 Task: Change  the formatting of the data to Which is Less than 10, In conditional formating, put the option 'Light Red Fill with Drak Red Text. 'In the sheet   Revive Sales book
Action: Mouse moved to (55, 168)
Screenshot: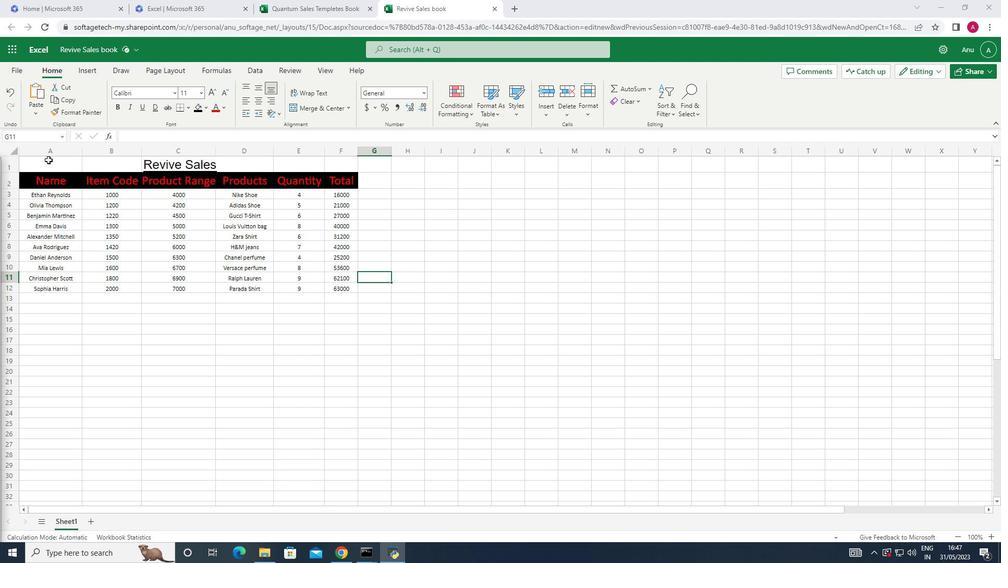 
Action: Mouse pressed left at (55, 168)
Screenshot: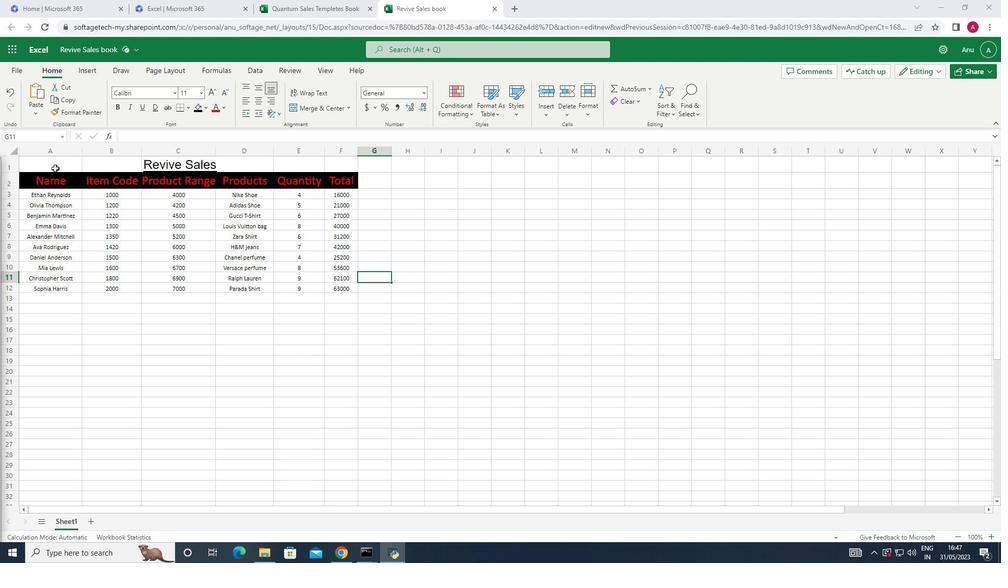 
Action: Mouse moved to (470, 117)
Screenshot: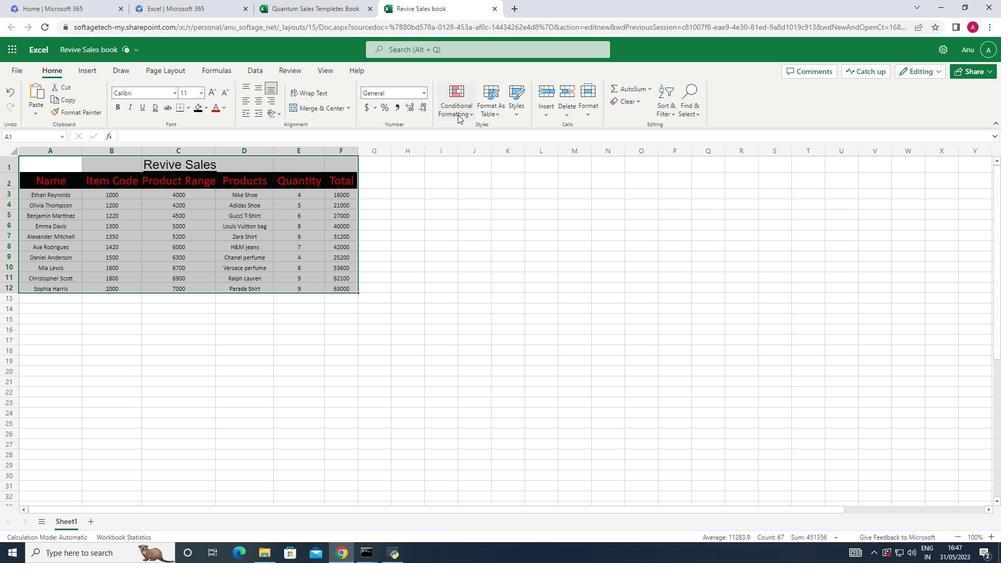 
Action: Mouse pressed left at (470, 117)
Screenshot: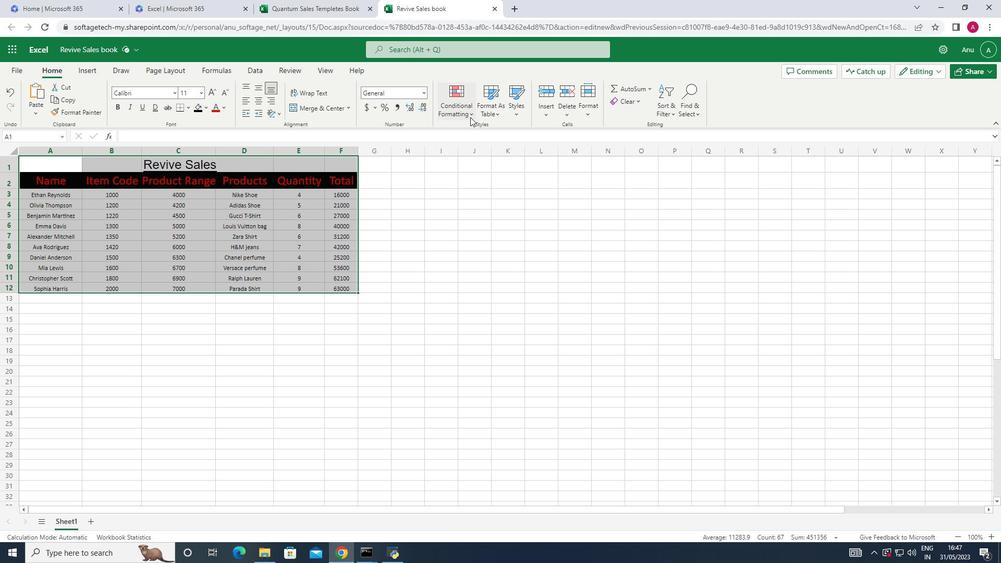 
Action: Mouse moved to (482, 142)
Screenshot: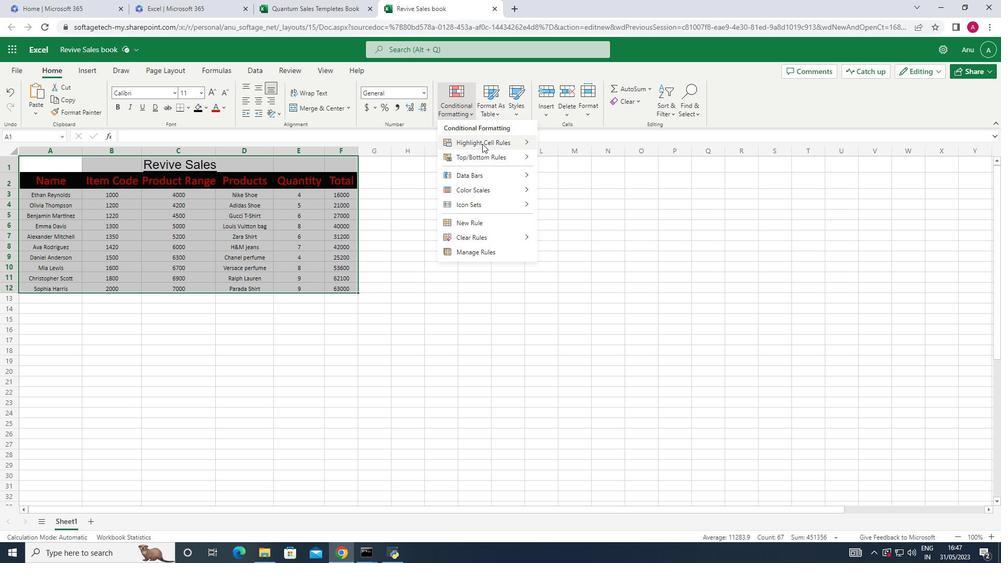 
Action: Mouse pressed left at (482, 142)
Screenshot: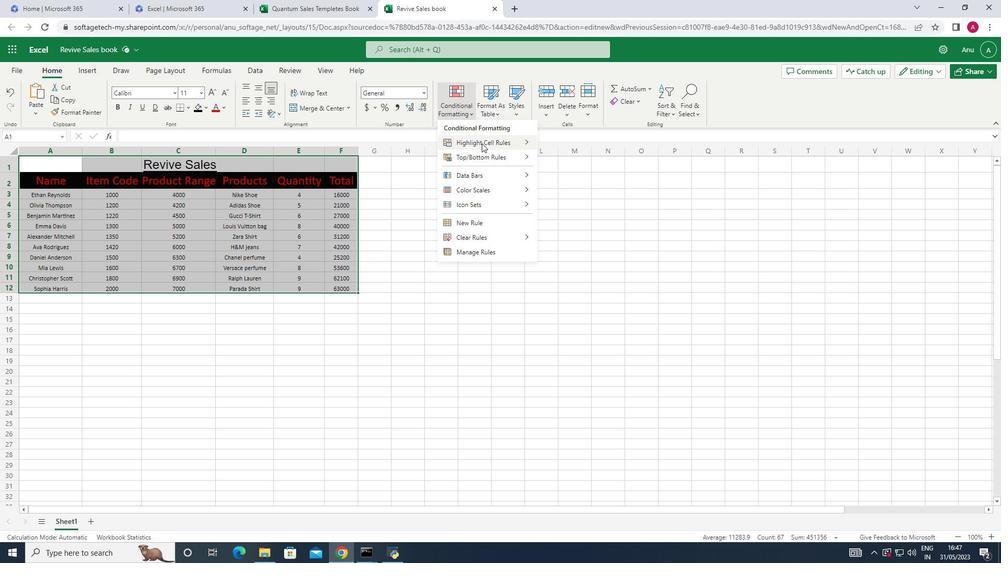 
Action: Mouse moved to (590, 157)
Screenshot: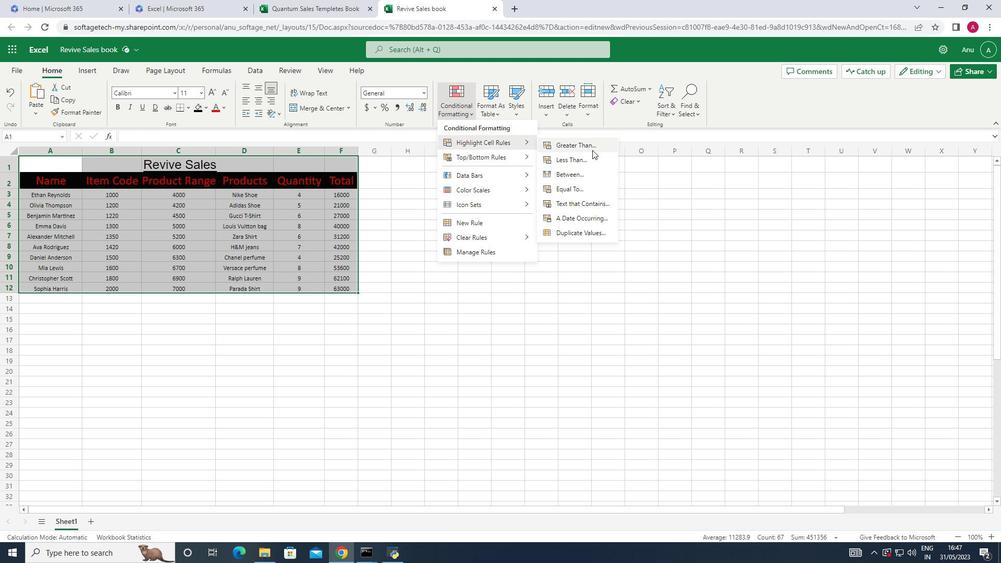 
Action: Mouse pressed left at (590, 157)
Screenshot: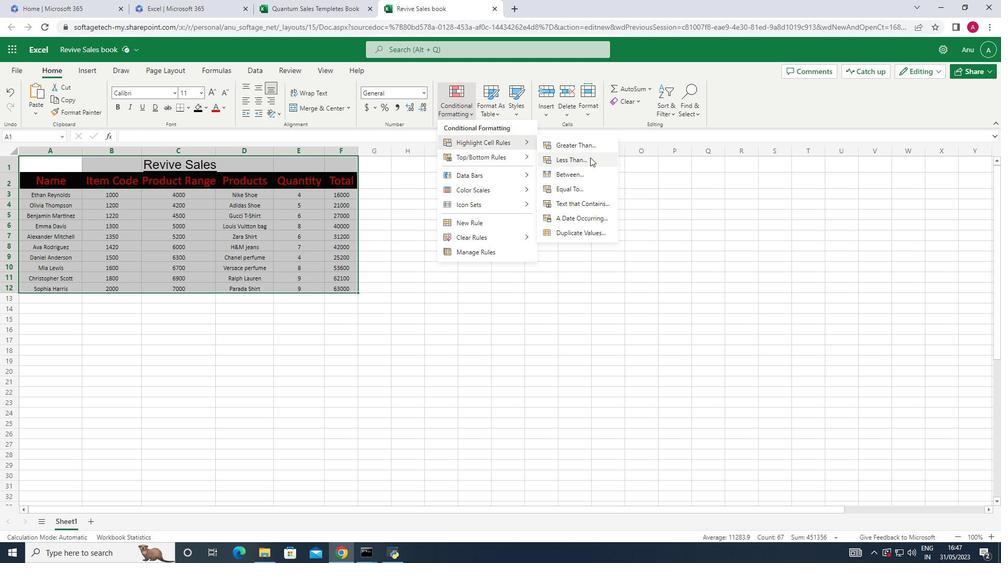 
Action: Mouse pressed left at (590, 157)
Screenshot: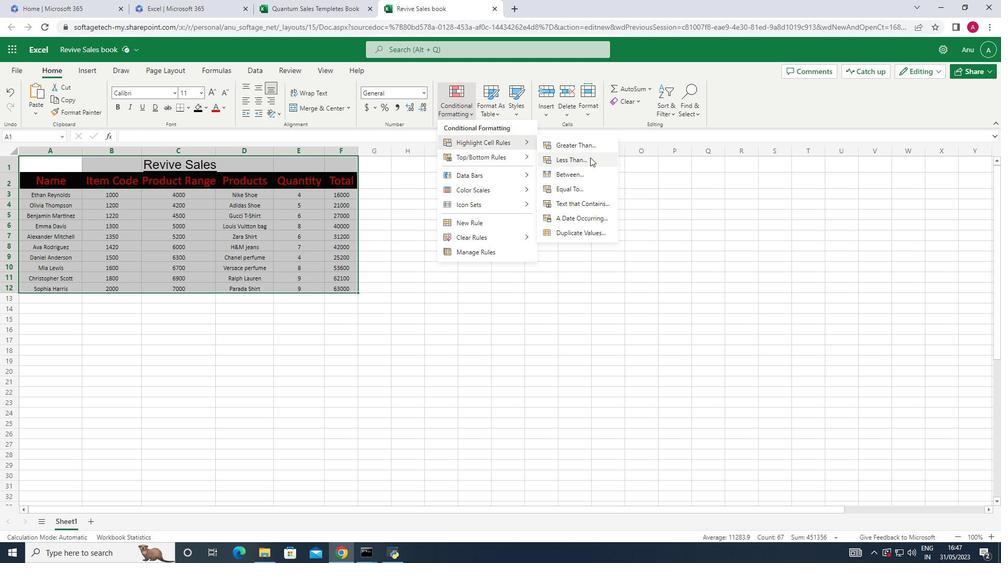 
Action: Key pressed 10
Screenshot: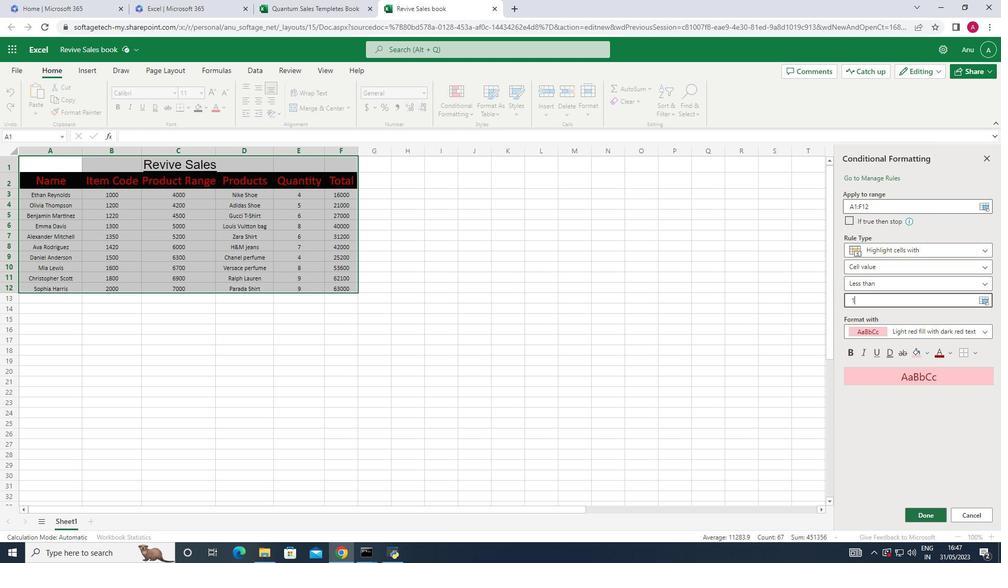 
Action: Mouse moved to (927, 350)
Screenshot: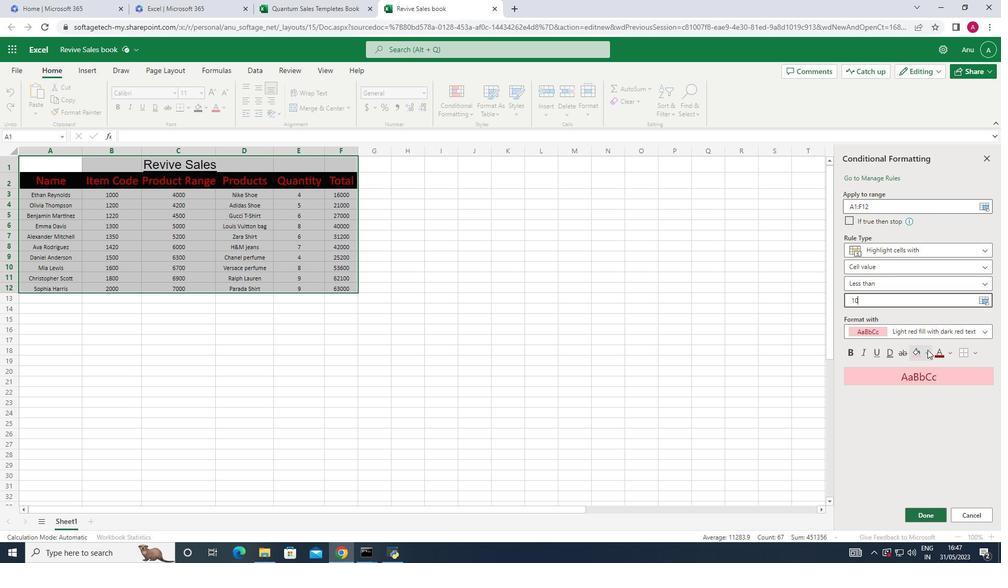
Action: Mouse pressed left at (927, 350)
Screenshot: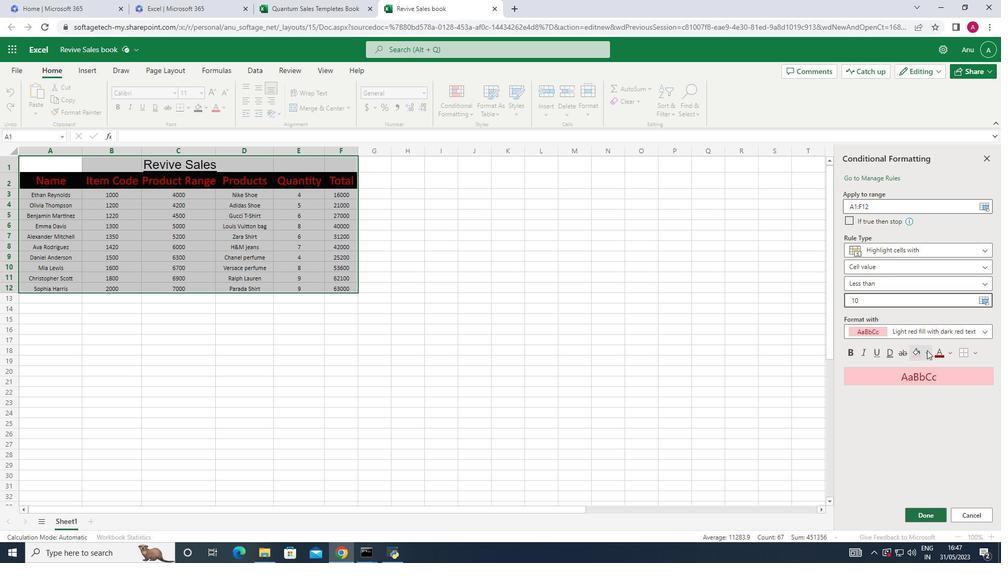 
Action: Mouse moved to (889, 474)
Screenshot: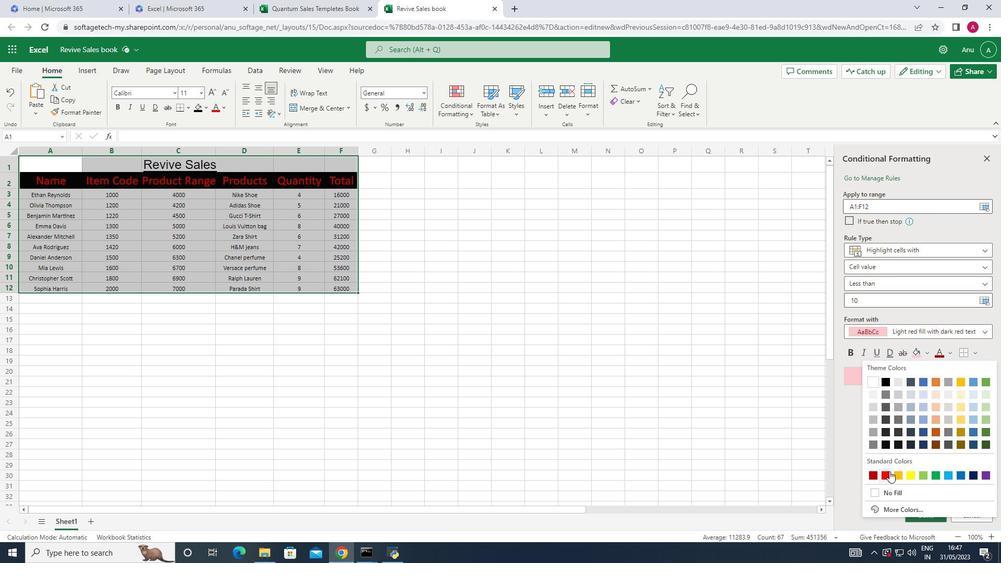
Action: Mouse pressed left at (889, 474)
Screenshot: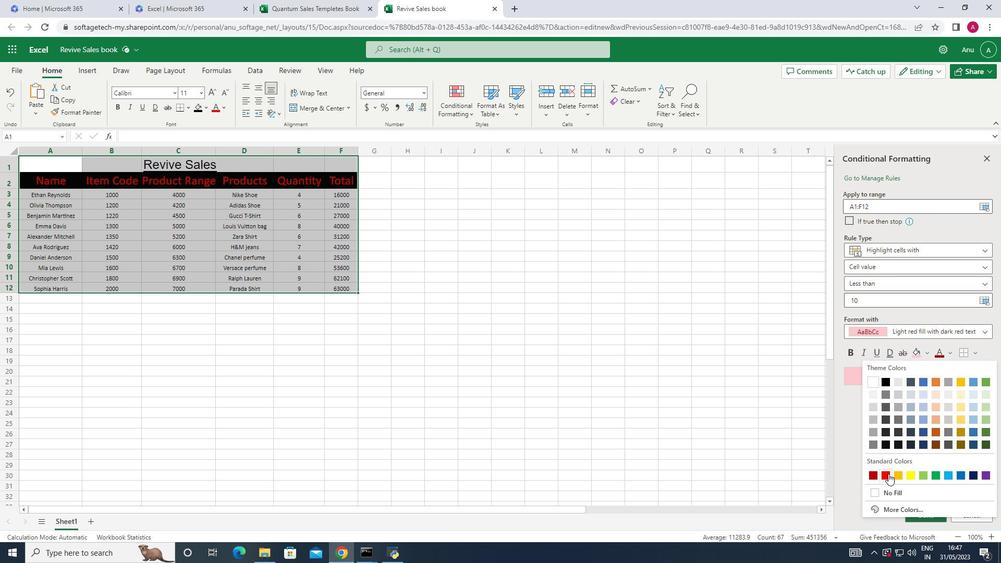 
Action: Mouse moved to (953, 350)
Screenshot: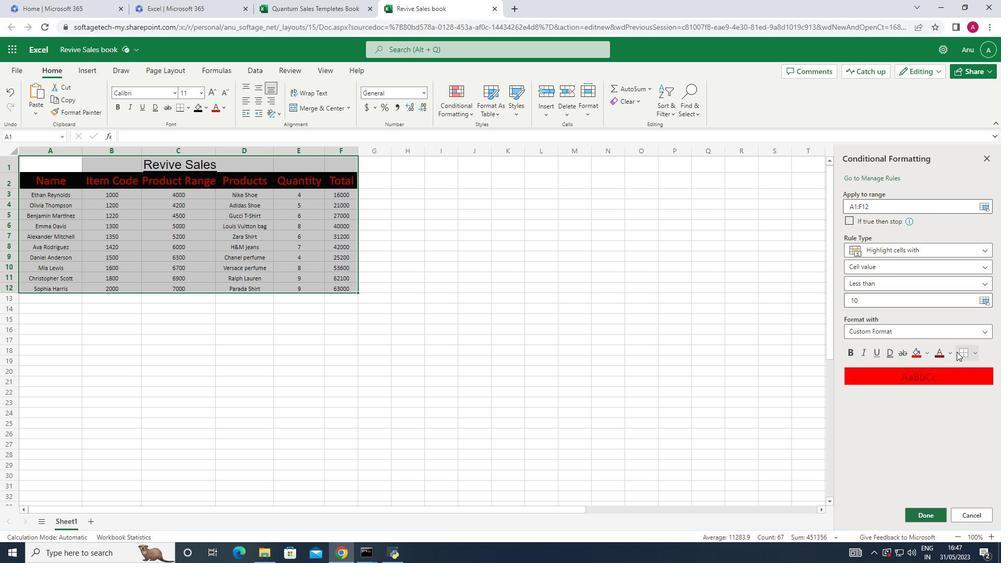 
Action: Mouse pressed left at (953, 350)
Screenshot: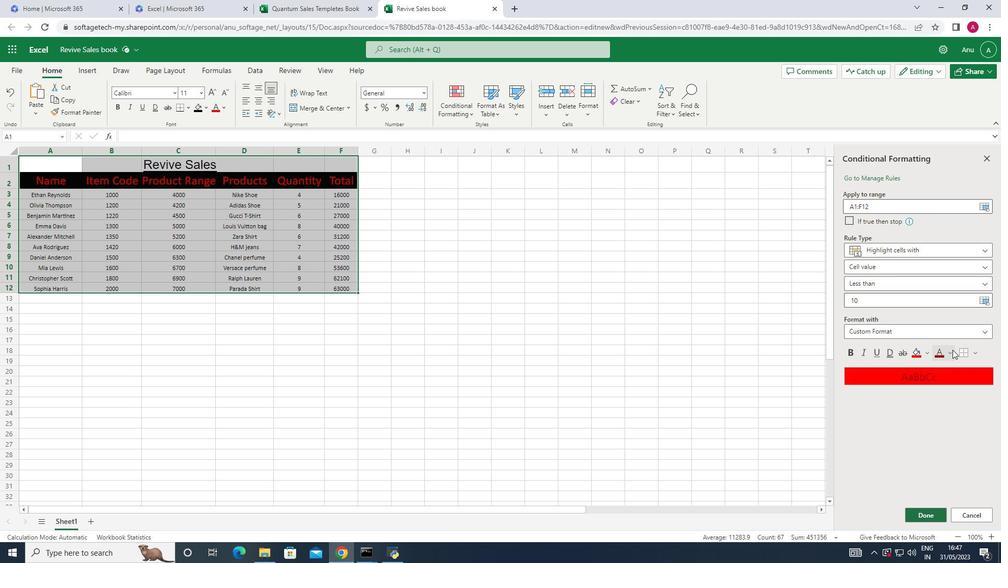 
Action: Mouse moved to (872, 494)
Screenshot: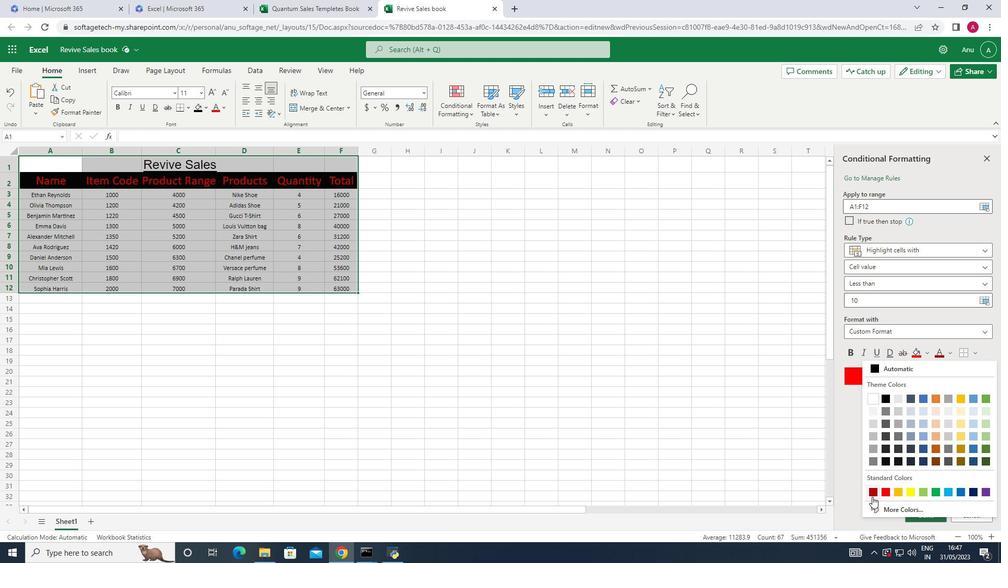 
Action: Mouse pressed left at (872, 494)
Screenshot: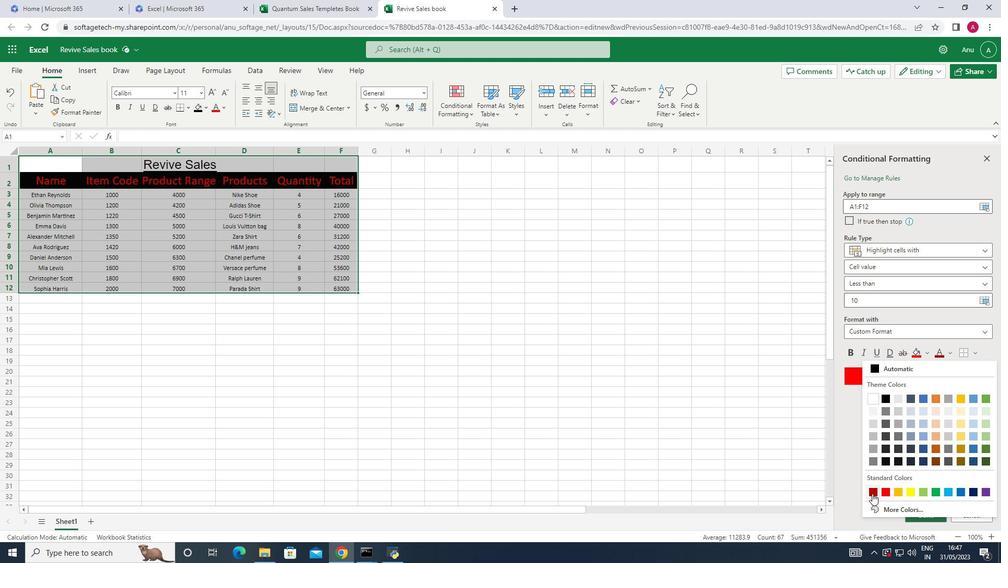 
Action: Mouse moved to (927, 513)
Screenshot: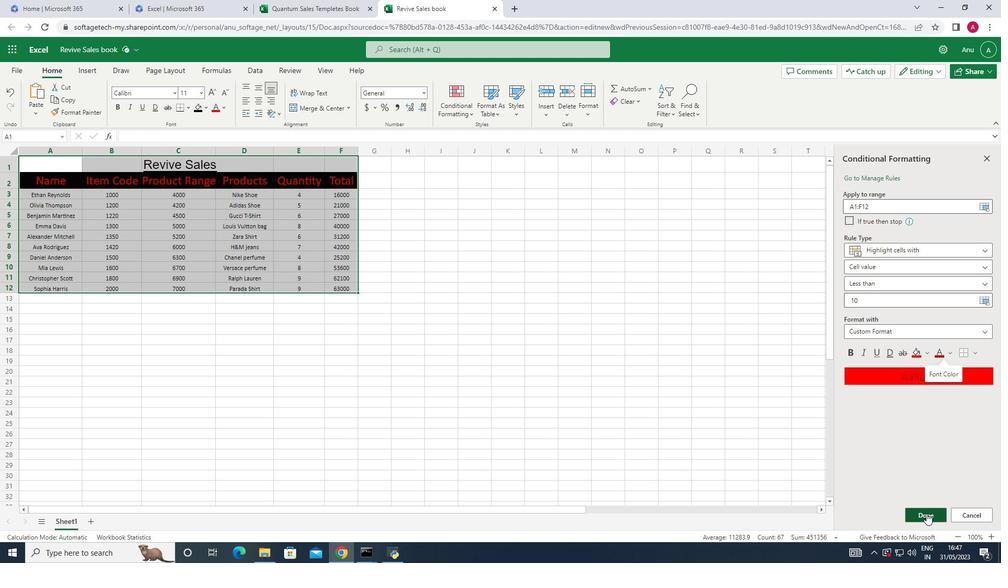 
Action: Mouse pressed left at (927, 513)
Screenshot: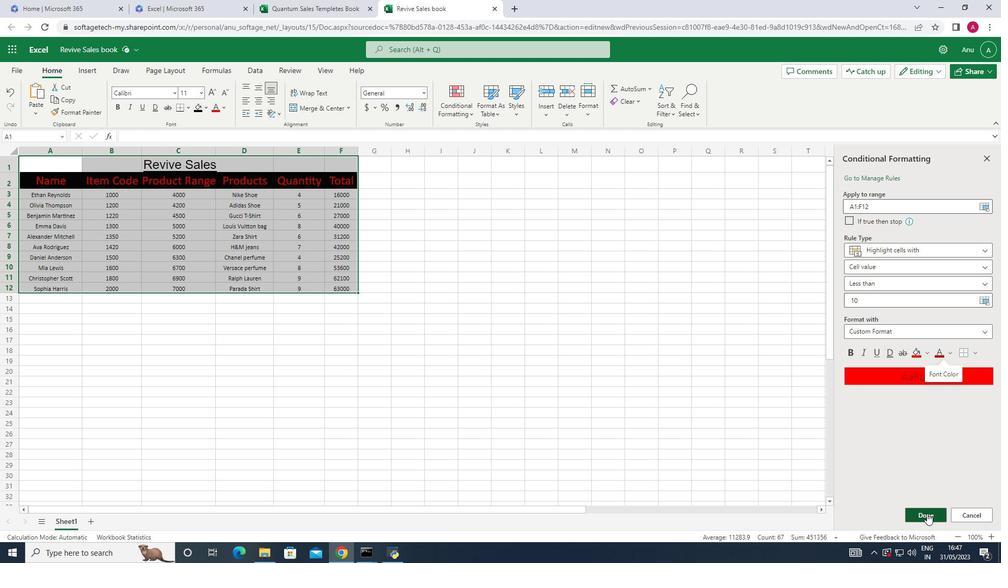 
Action: Mouse moved to (509, 307)
Screenshot: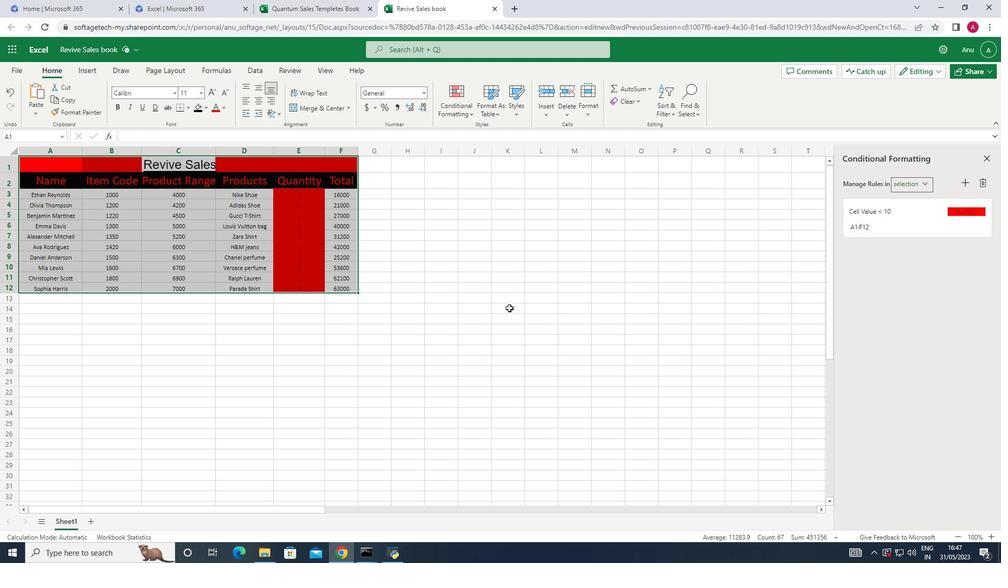 
Action: Mouse pressed left at (509, 307)
Screenshot: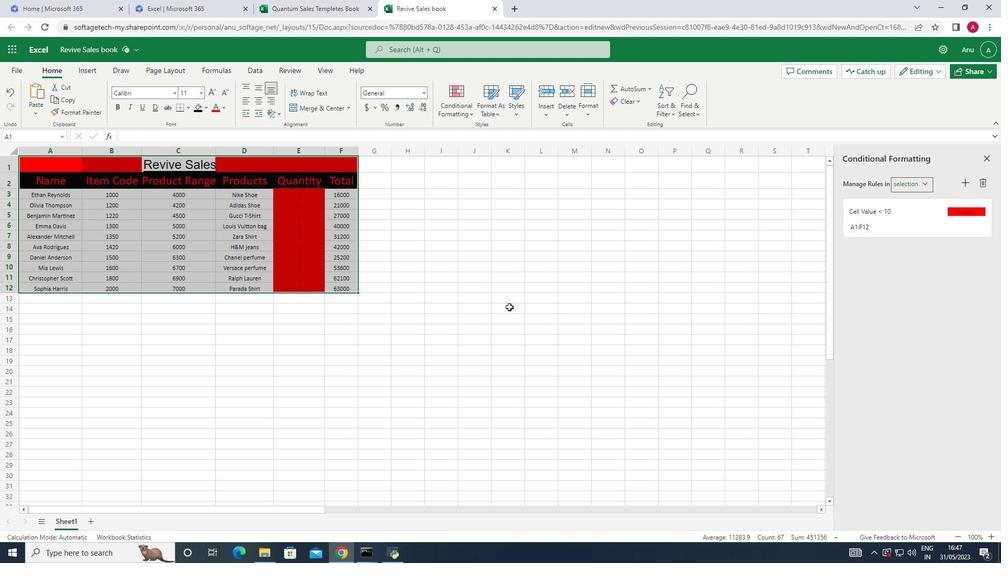 
Action: Mouse moved to (487, 297)
Screenshot: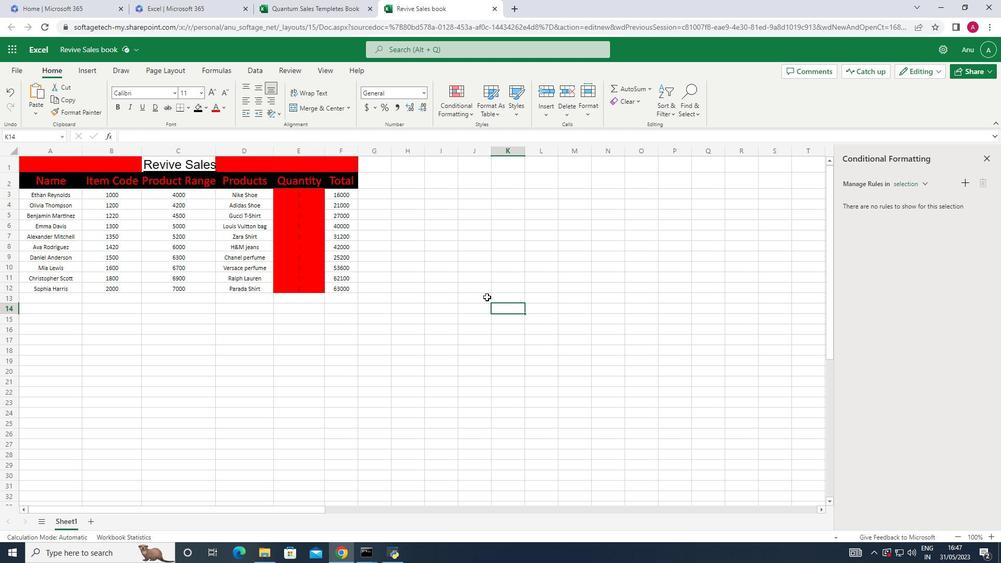
